 Task: Set up recording preview preferences.
Action: Mouse moved to (12, 18)
Screenshot: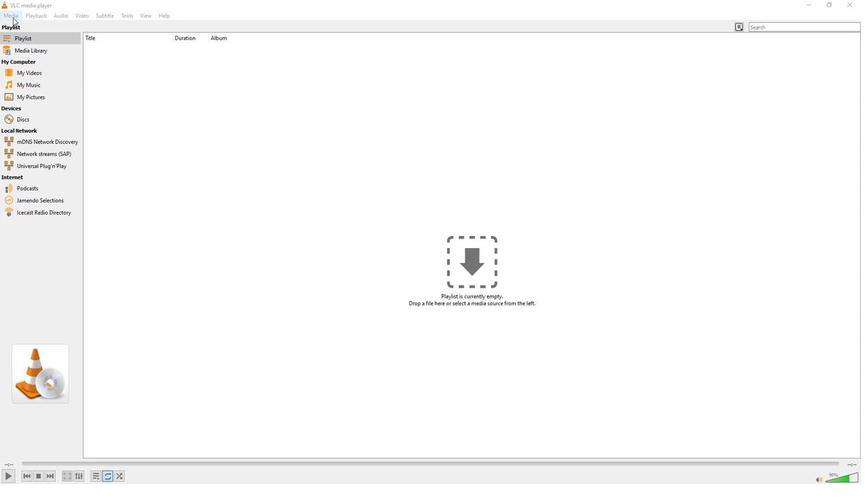 
Action: Mouse pressed left at (12, 18)
Screenshot: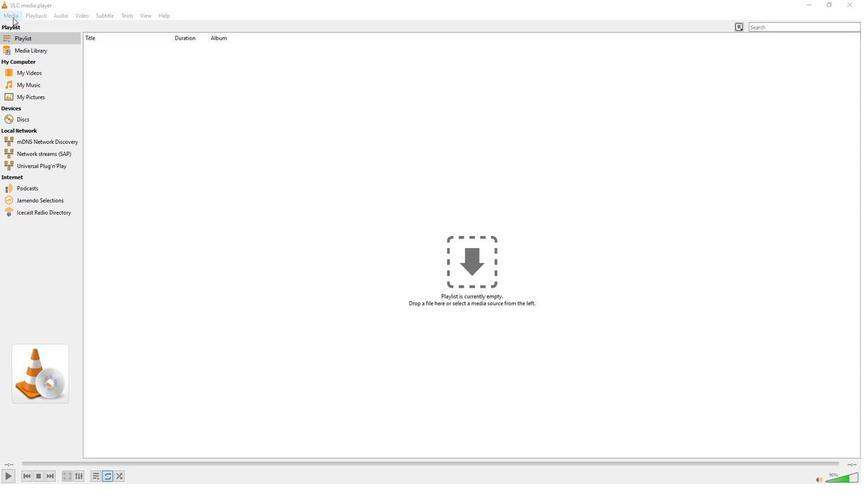 
Action: Mouse moved to (26, 27)
Screenshot: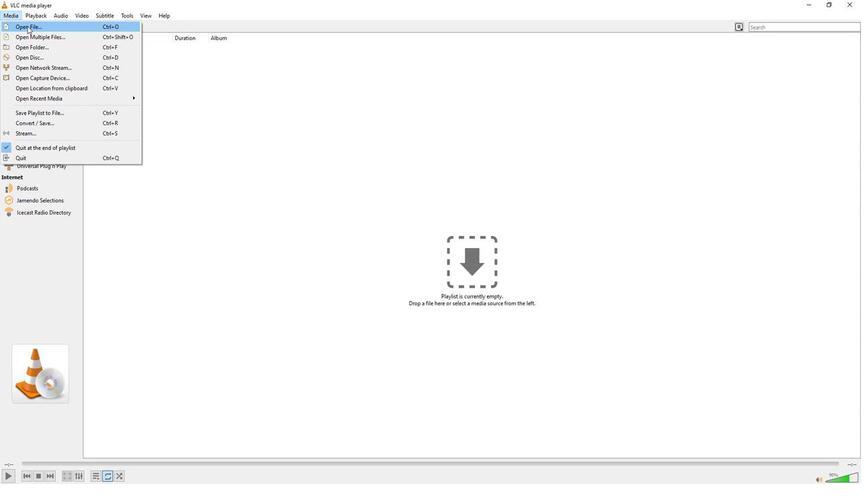 
Action: Mouse pressed left at (26, 27)
Screenshot: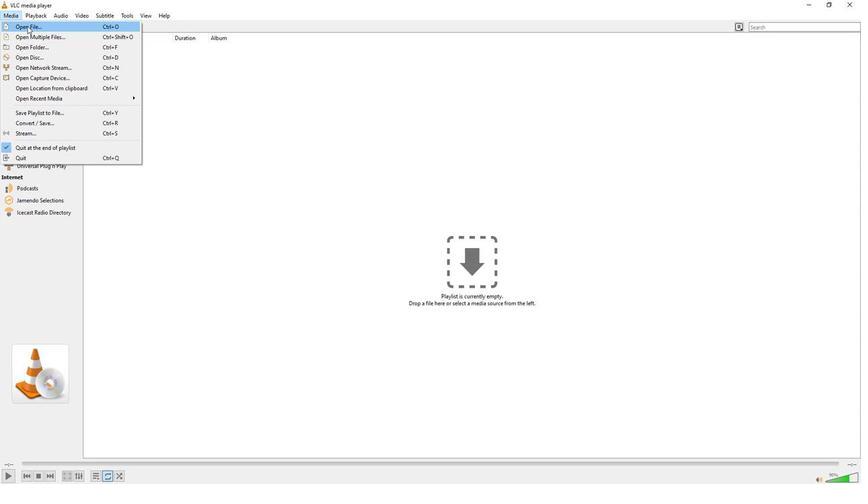 
Action: Mouse moved to (123, 131)
Screenshot: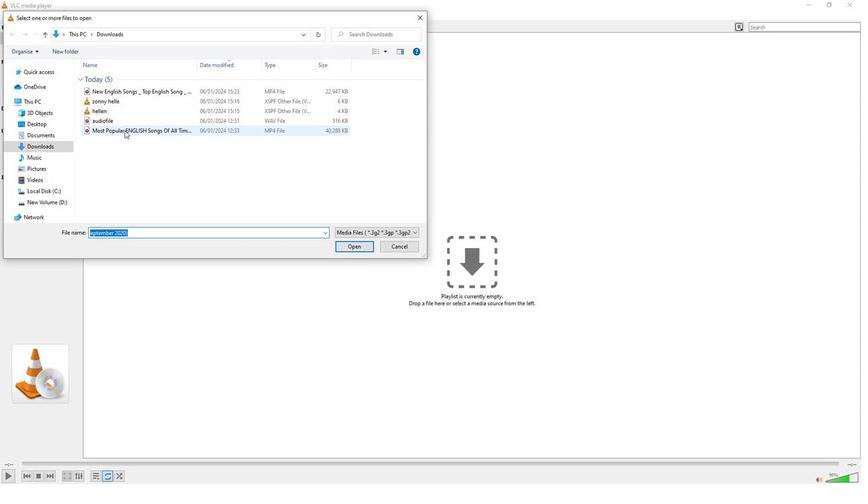 
Action: Mouse pressed left at (123, 131)
Screenshot: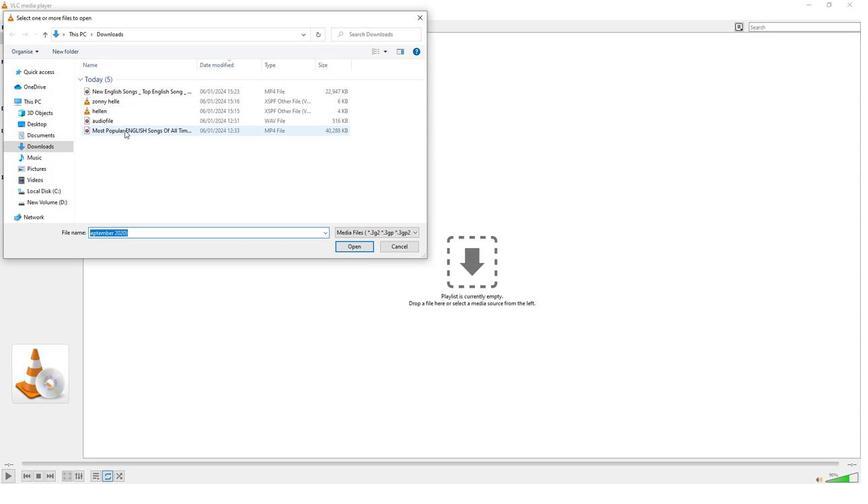 
Action: Mouse moved to (348, 248)
Screenshot: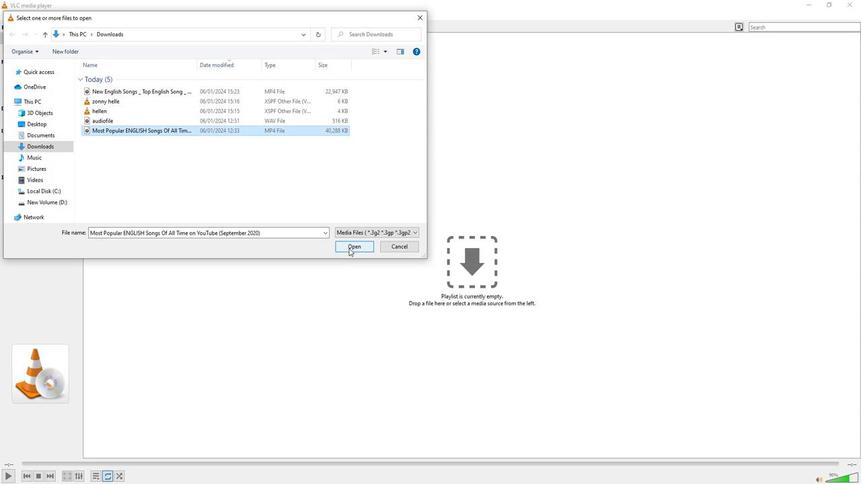 
Action: Mouse pressed left at (348, 248)
Screenshot: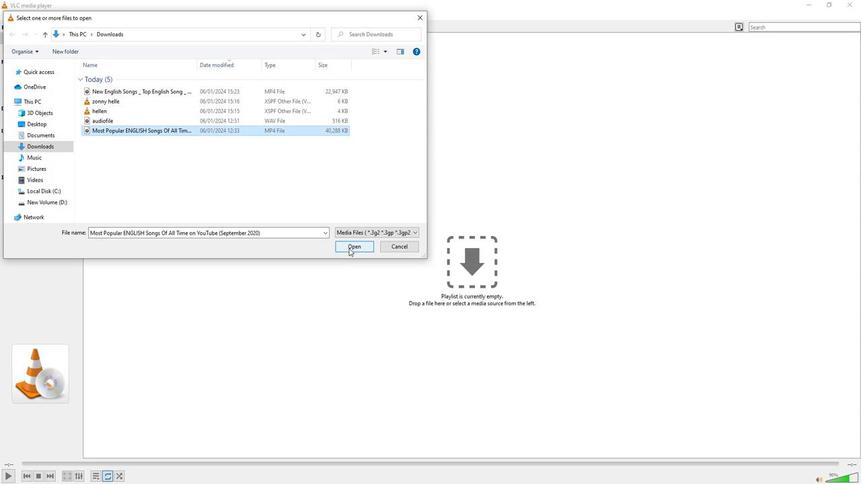 
Action: Mouse moved to (7, 19)
Screenshot: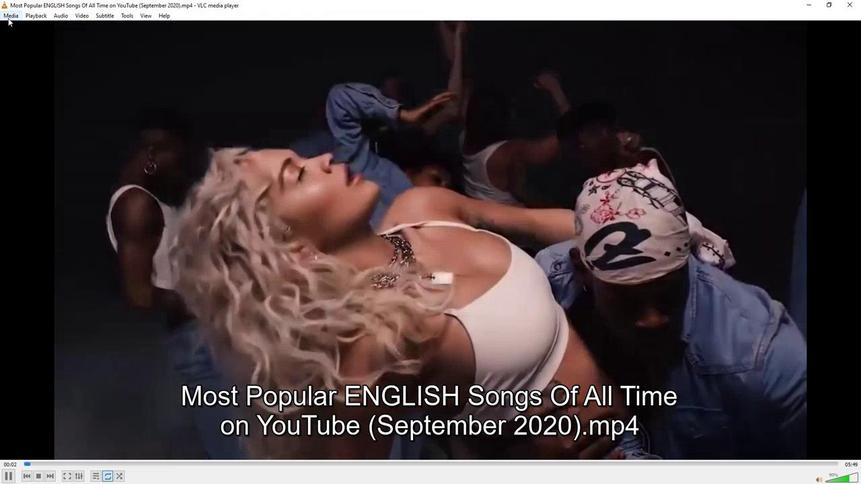 
Action: Mouse pressed left at (7, 19)
Screenshot: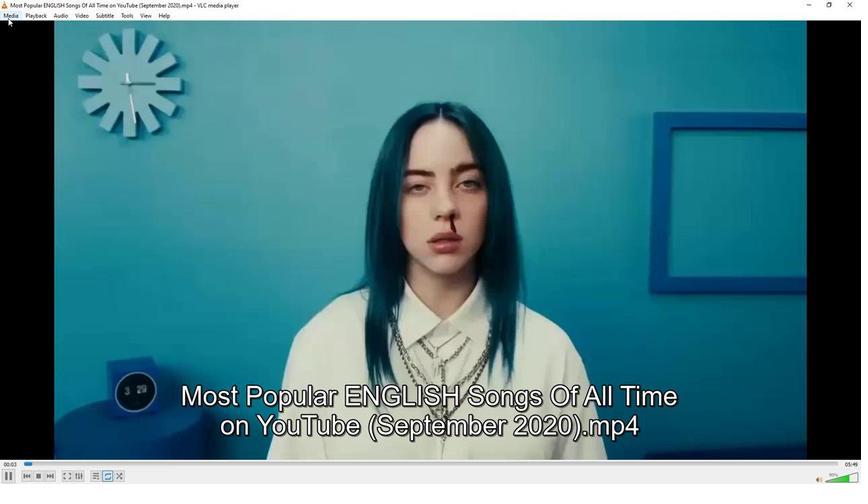 
Action: Mouse moved to (38, 30)
Screenshot: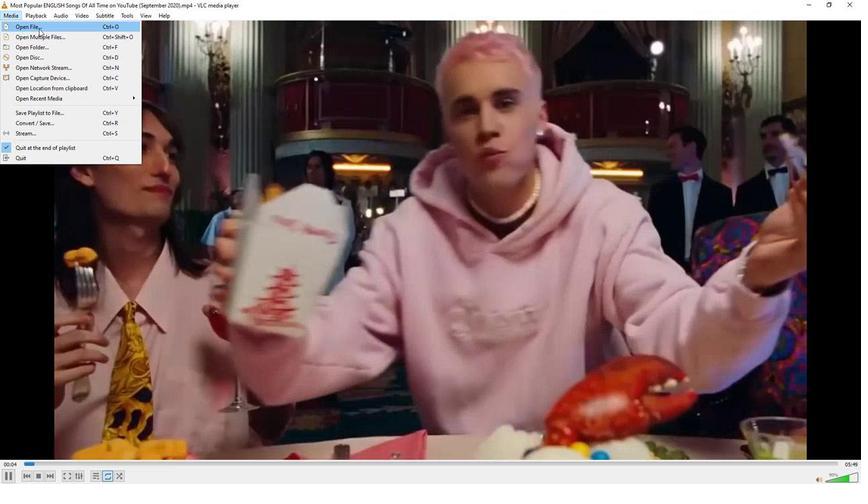 
Action: Mouse pressed left at (38, 30)
Screenshot: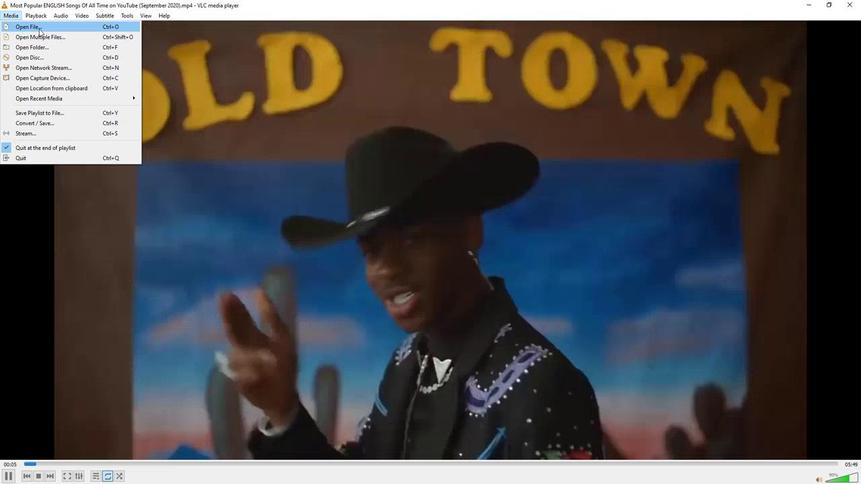 
Action: Mouse moved to (99, 94)
Screenshot: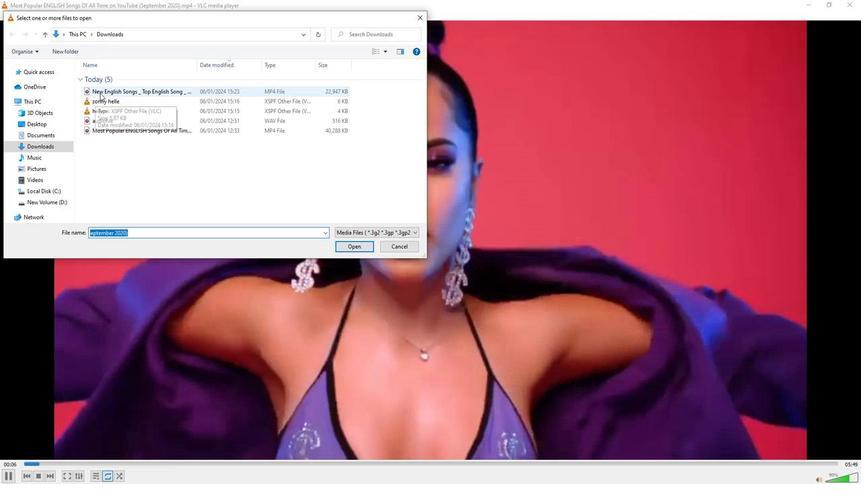 
Action: Mouse pressed left at (99, 94)
Screenshot: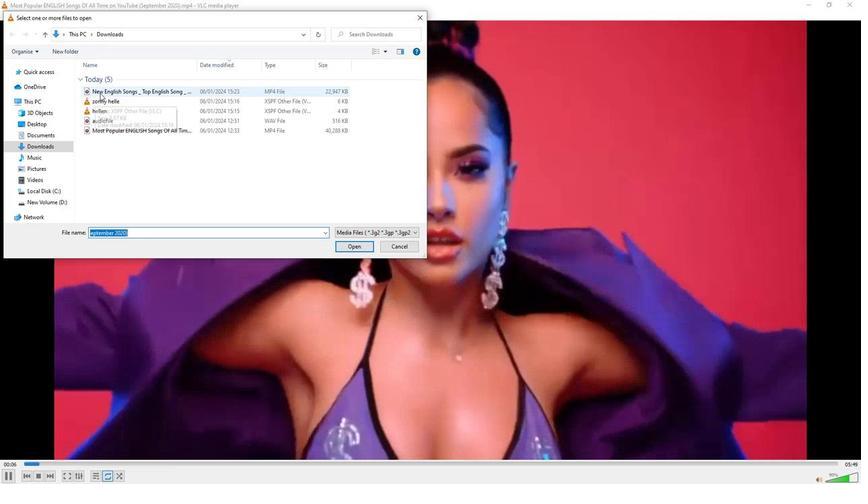 
Action: Mouse moved to (341, 245)
Screenshot: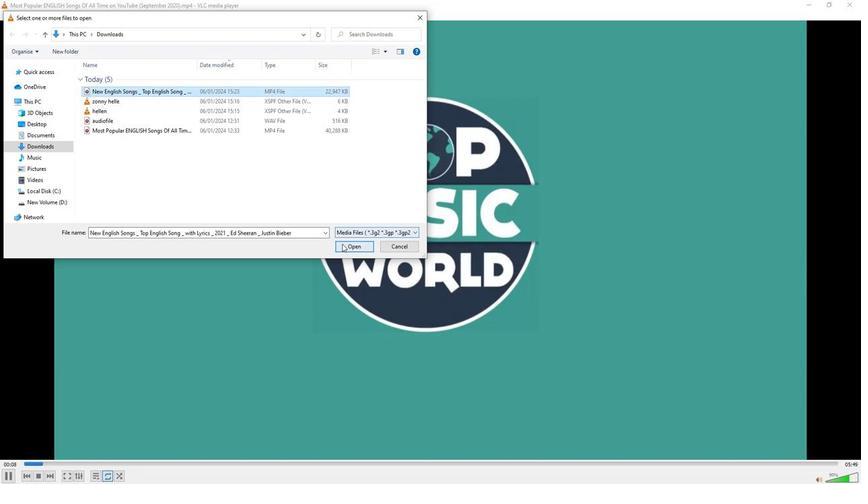 
Action: Mouse pressed left at (341, 245)
Screenshot: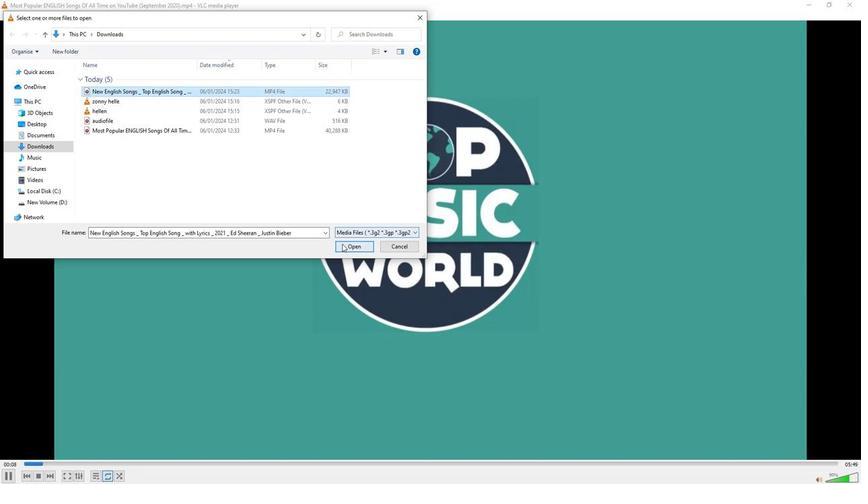 
Action: Mouse moved to (39, 19)
Screenshot: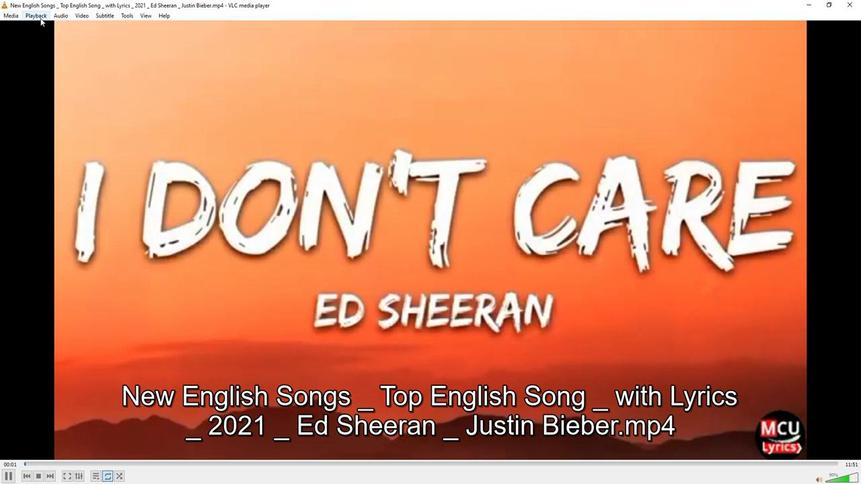 
Action: Mouse pressed left at (39, 19)
Screenshot: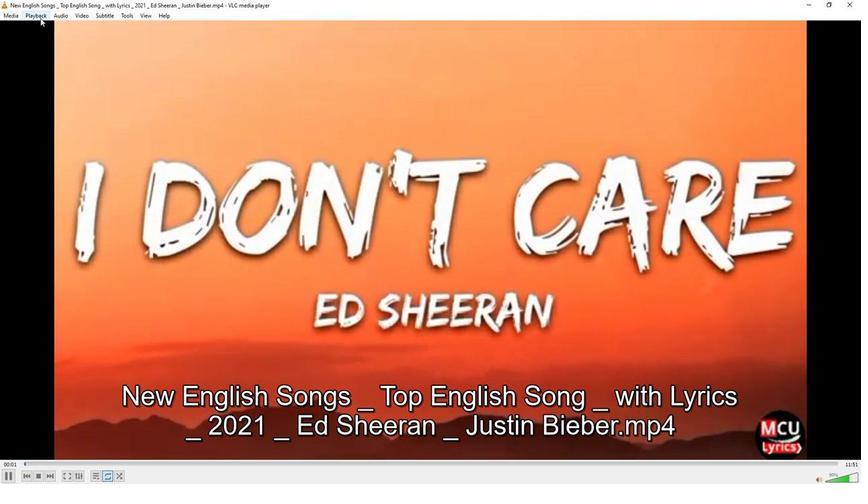 
Action: Mouse moved to (117, 58)
Screenshot: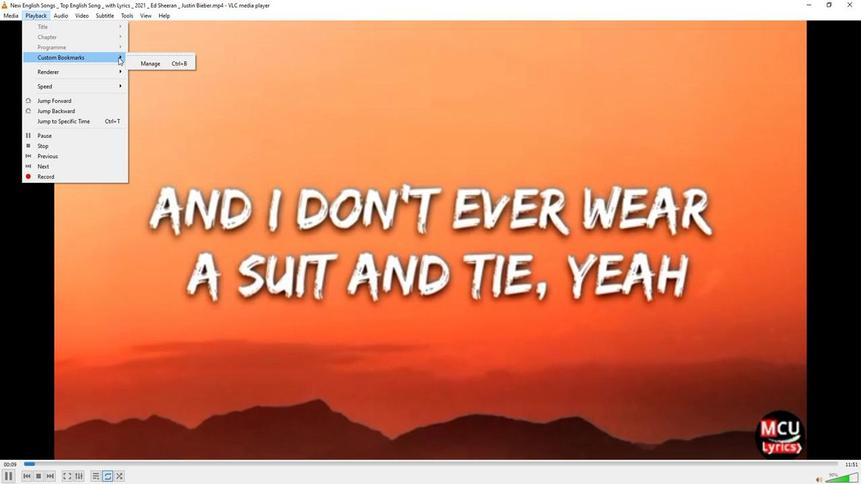 
Action: Mouse pressed left at (117, 58)
Screenshot: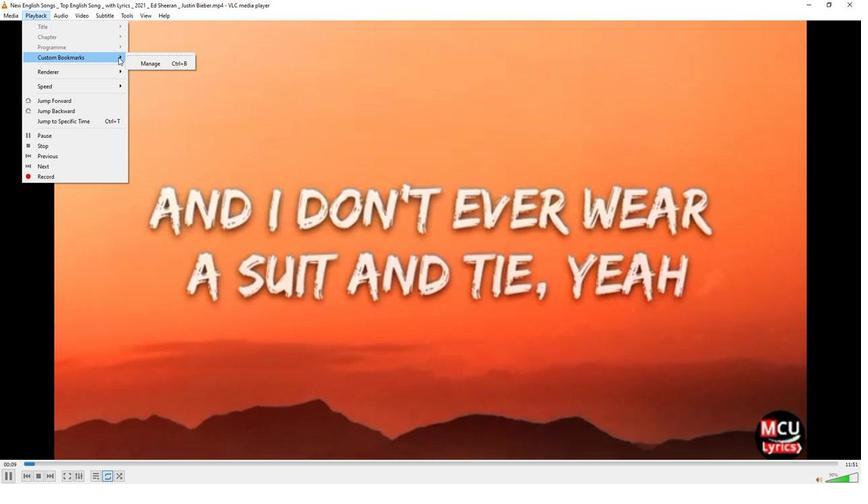
Action: Mouse moved to (145, 94)
Screenshot: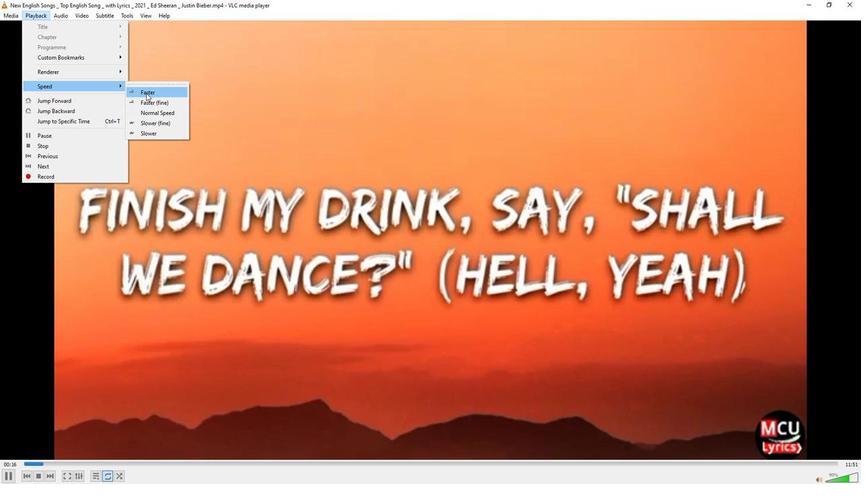 
Action: Mouse pressed left at (145, 94)
Screenshot: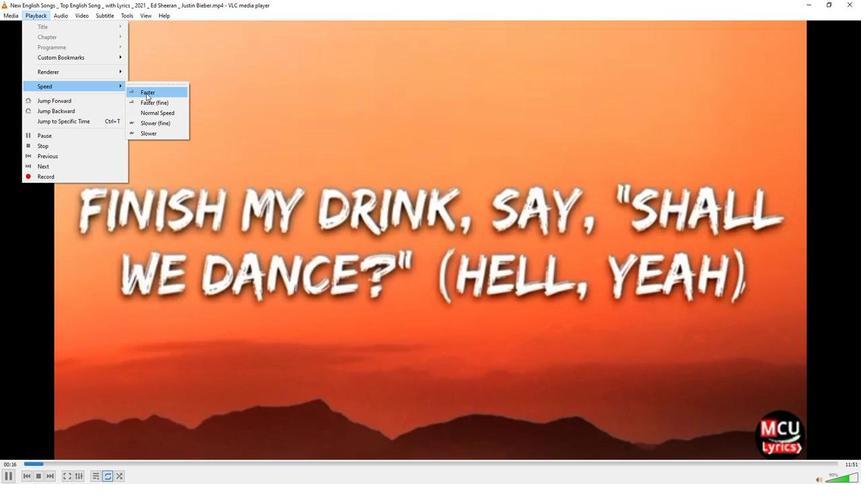 
Action: Mouse moved to (39, 20)
Screenshot: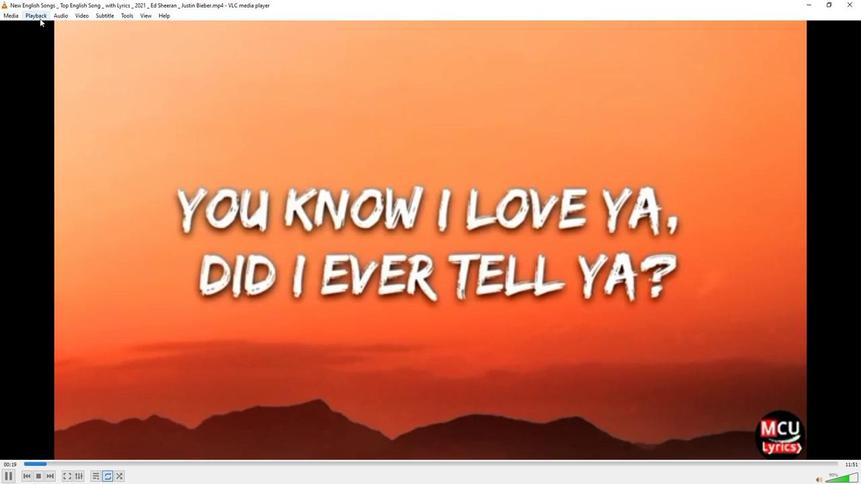 
Action: Mouse pressed left at (39, 20)
Screenshot: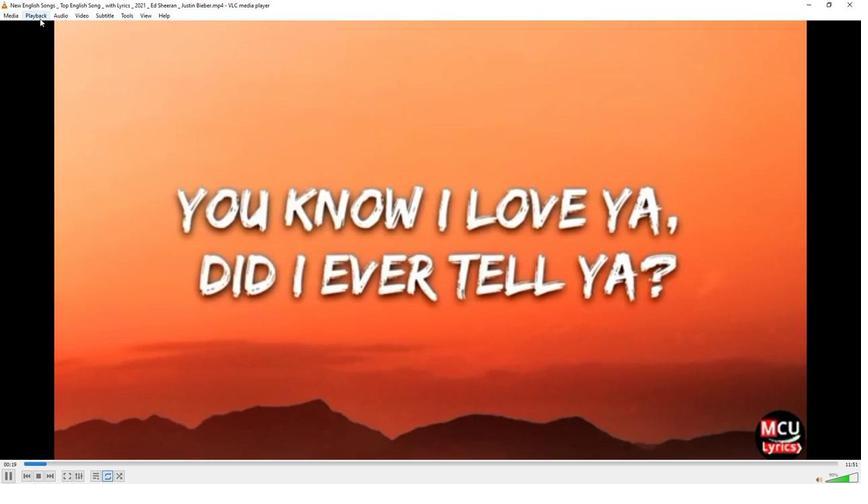 
Action: Mouse moved to (140, 101)
Screenshot: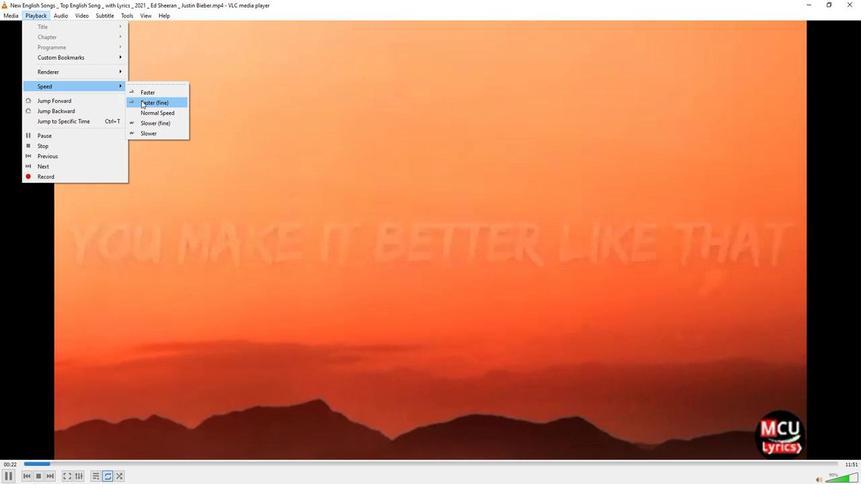 
Action: Mouse pressed left at (140, 101)
Screenshot: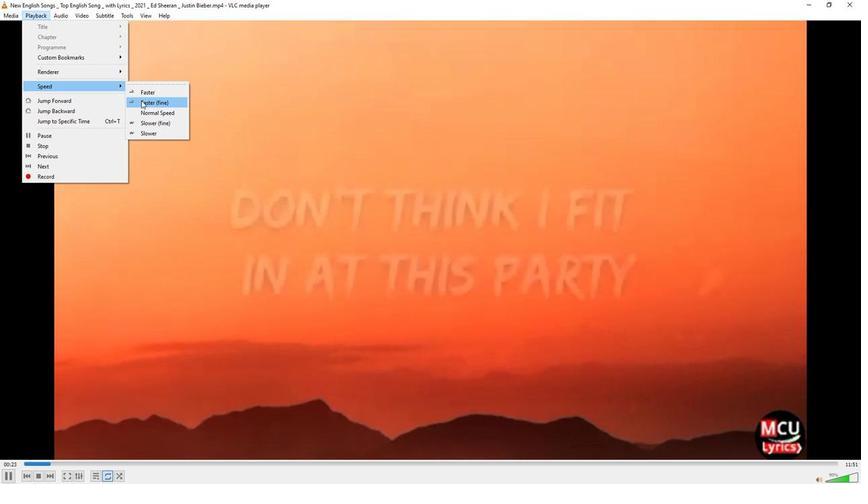 
Action: Mouse moved to (41, 18)
Screenshot: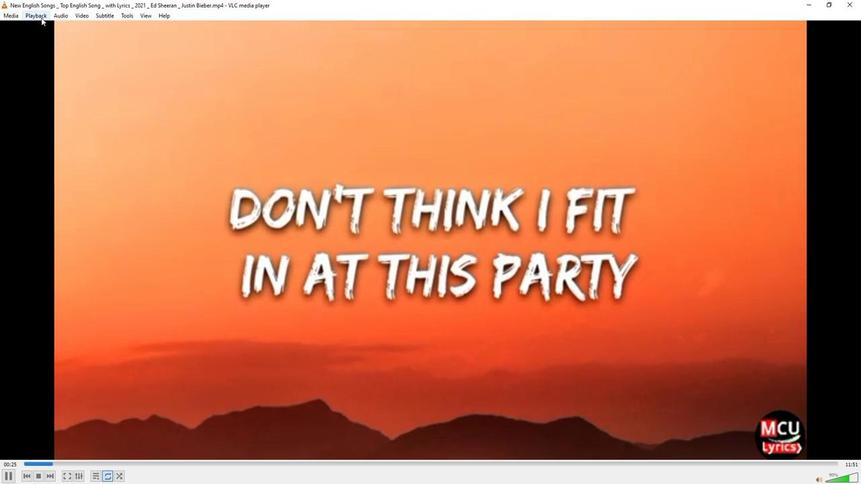 
Action: Mouse pressed left at (41, 18)
Screenshot: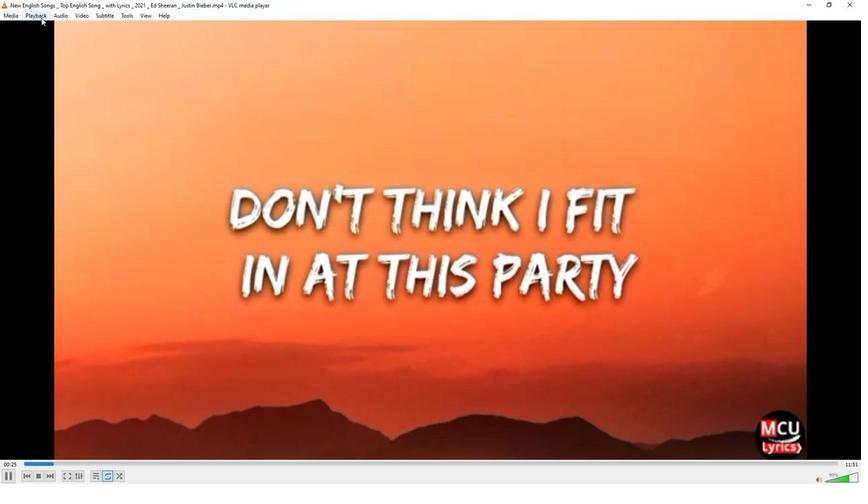 
Action: Mouse moved to (139, 113)
Screenshot: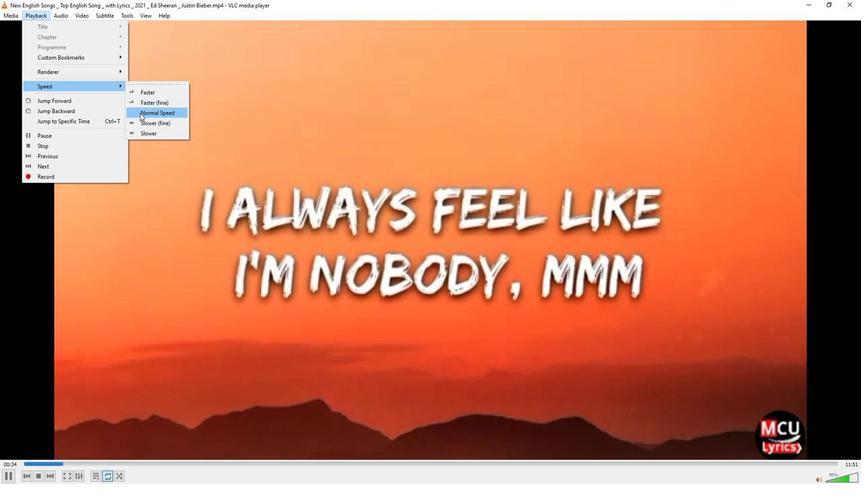 
Action: Mouse pressed left at (139, 113)
Screenshot: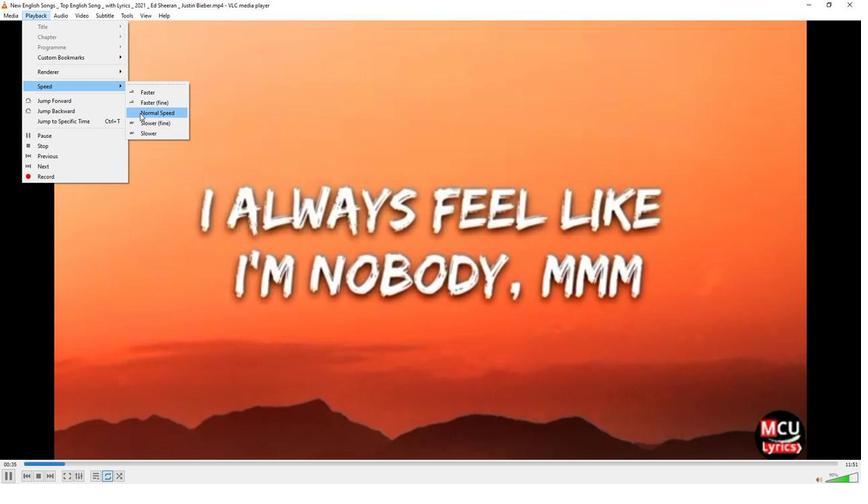 
Action: Mouse moved to (38, 17)
Screenshot: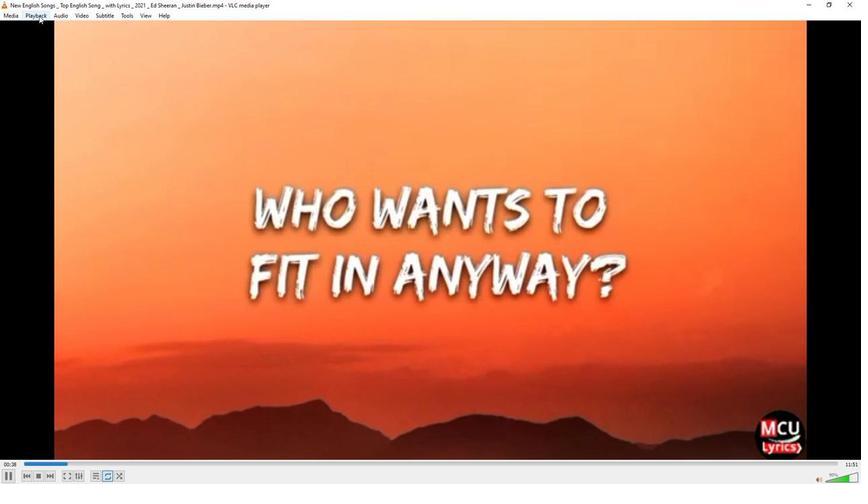 
Action: Mouse pressed left at (38, 17)
Screenshot: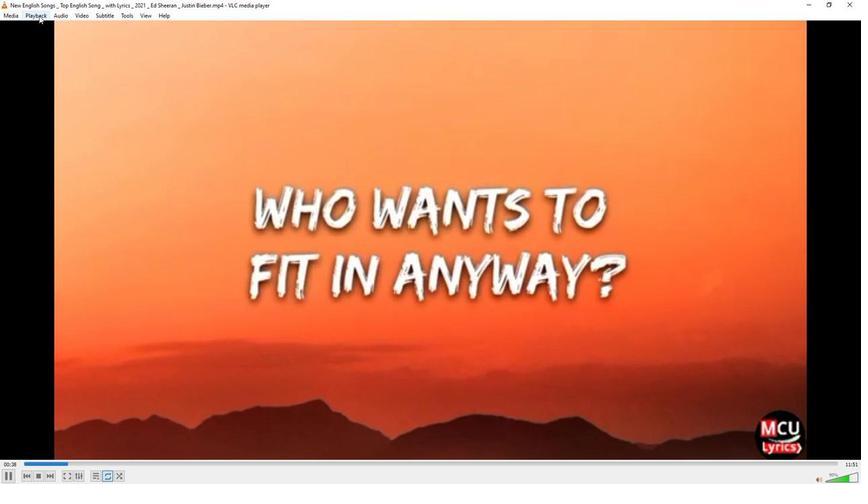 
Action: Mouse moved to (138, 124)
Screenshot: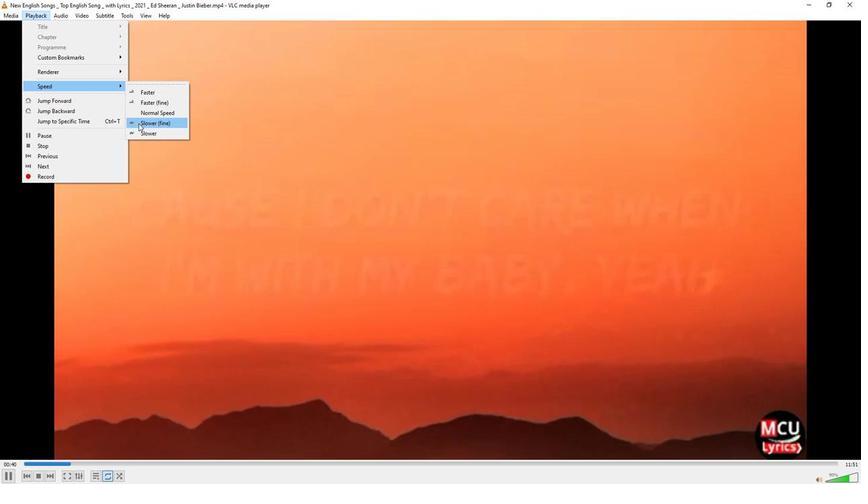 
Action: Mouse pressed left at (138, 124)
Screenshot: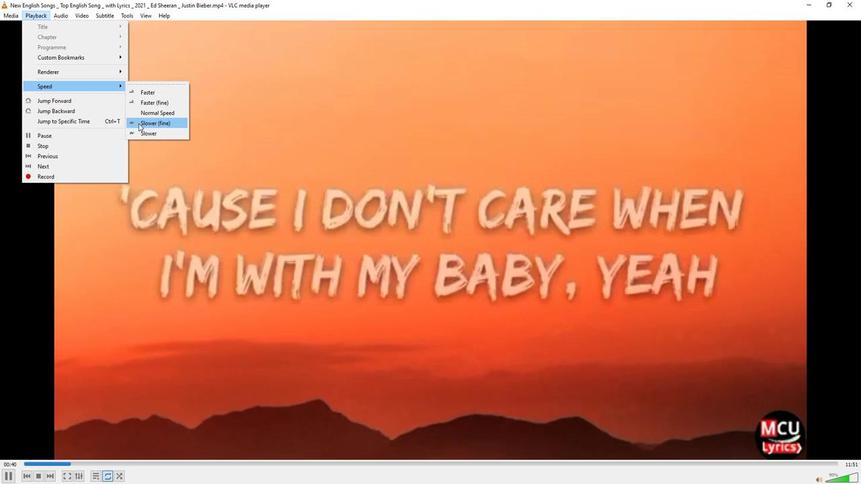 
Action: Mouse moved to (37, 18)
Screenshot: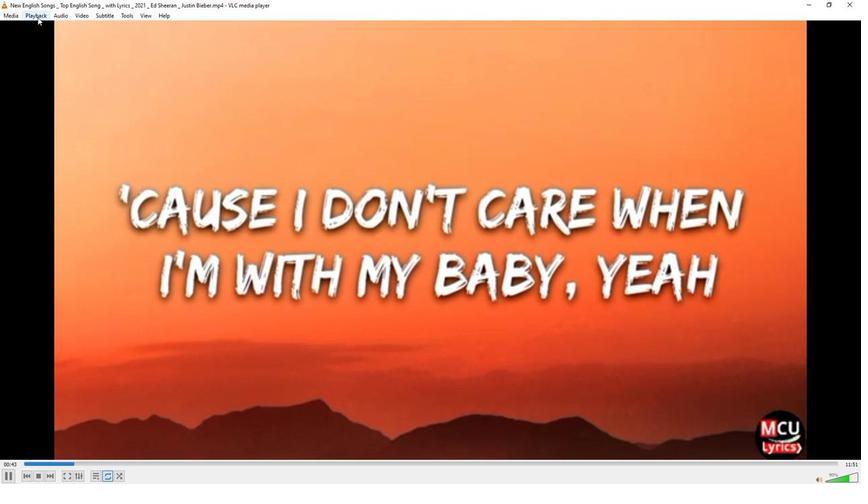 
Action: Mouse pressed left at (37, 18)
Screenshot: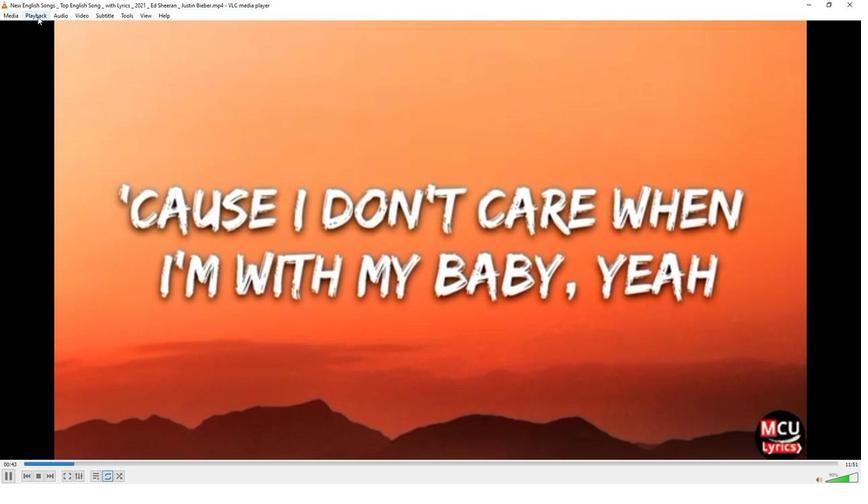 
Action: Mouse moved to (137, 132)
Screenshot: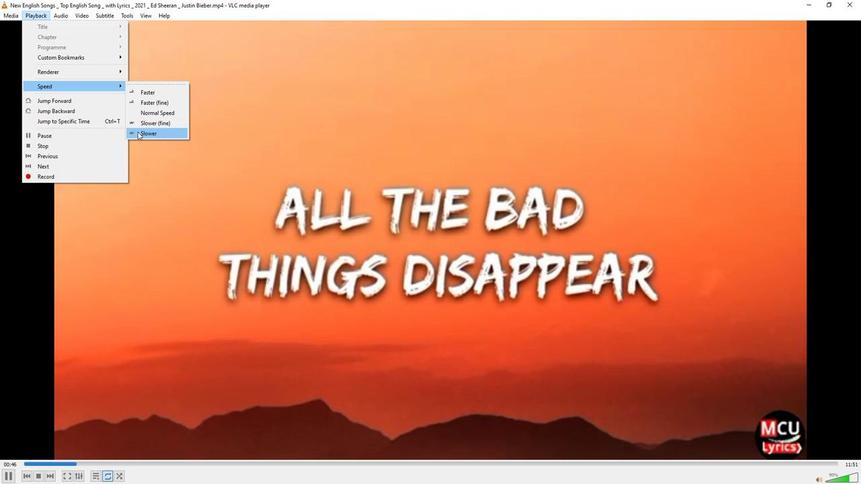 
Action: Mouse pressed left at (137, 132)
Screenshot: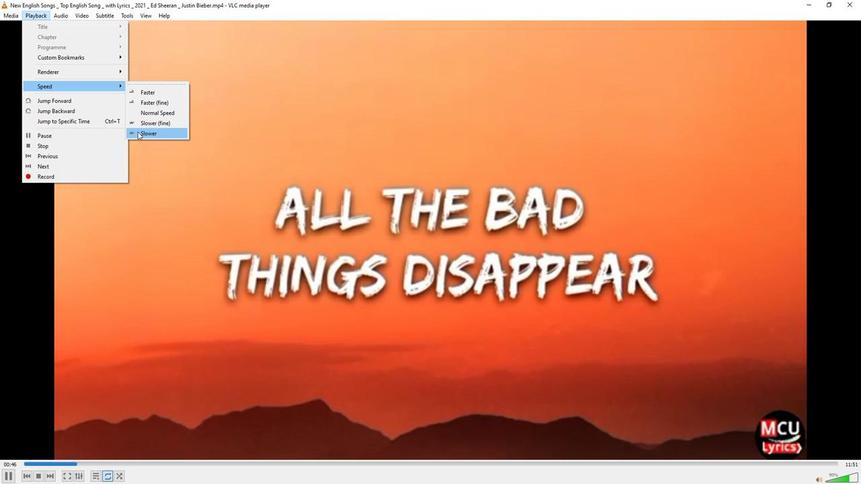 
Action: Mouse moved to (35, 20)
Screenshot: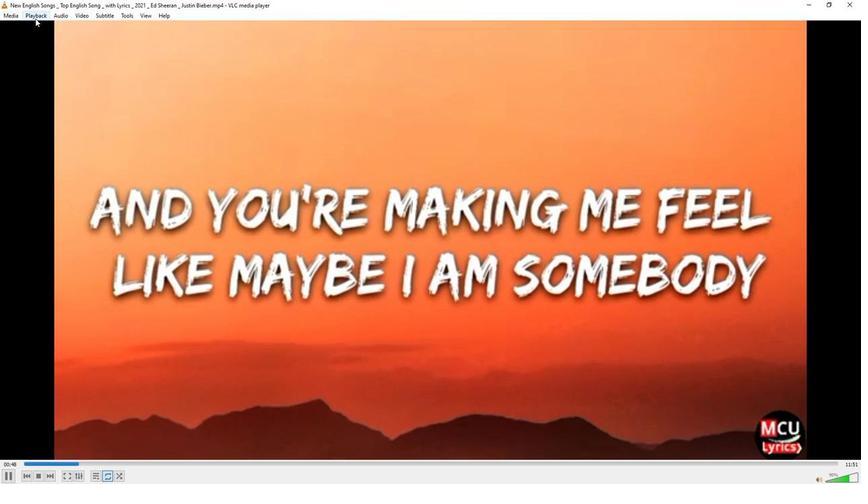 
Action: Mouse pressed left at (35, 20)
Screenshot: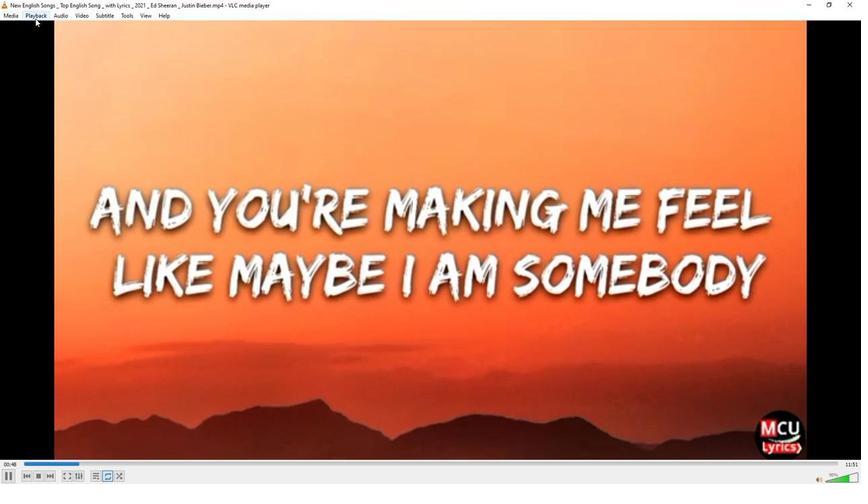 
Action: Mouse moved to (141, 114)
Screenshot: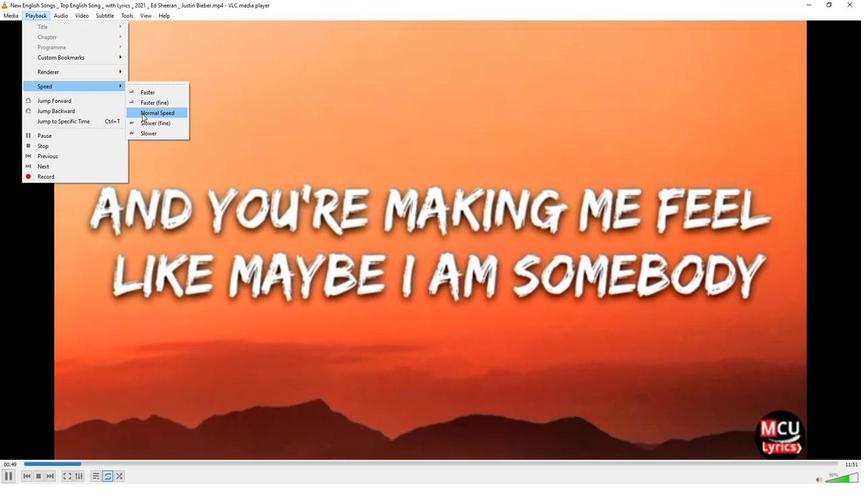 
Action: Mouse pressed left at (141, 114)
Screenshot: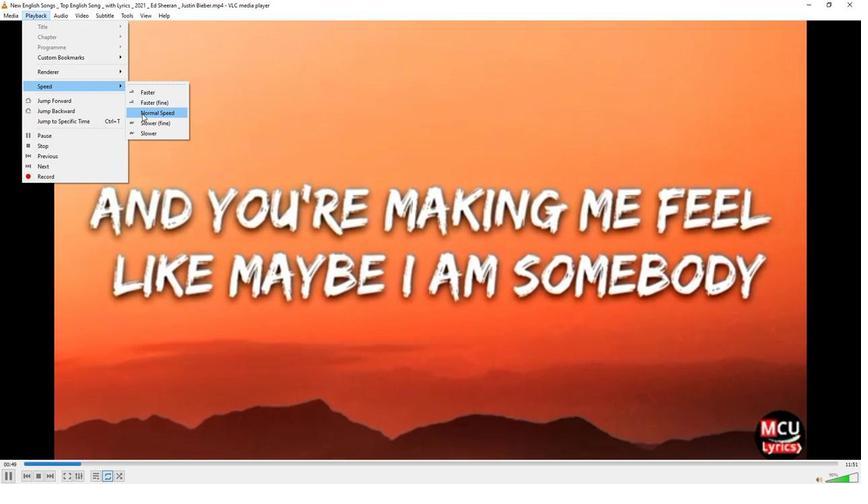 
Action: Mouse moved to (40, 18)
Screenshot: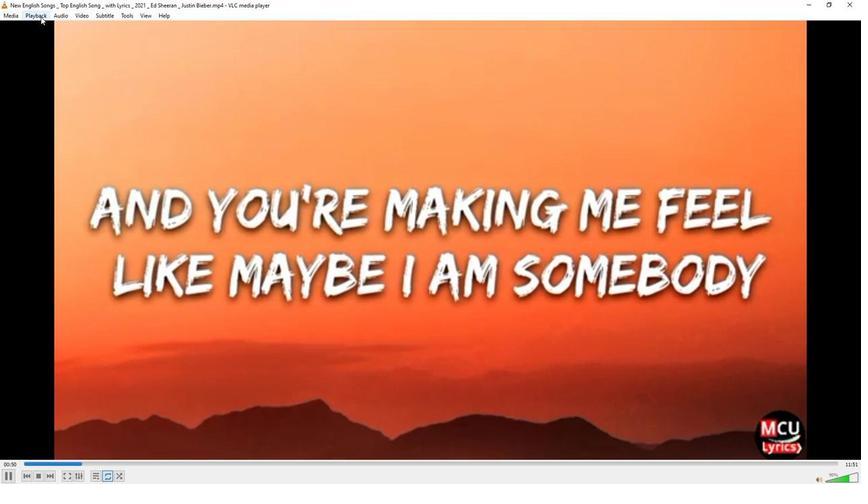 
Action: Mouse pressed left at (40, 18)
Screenshot: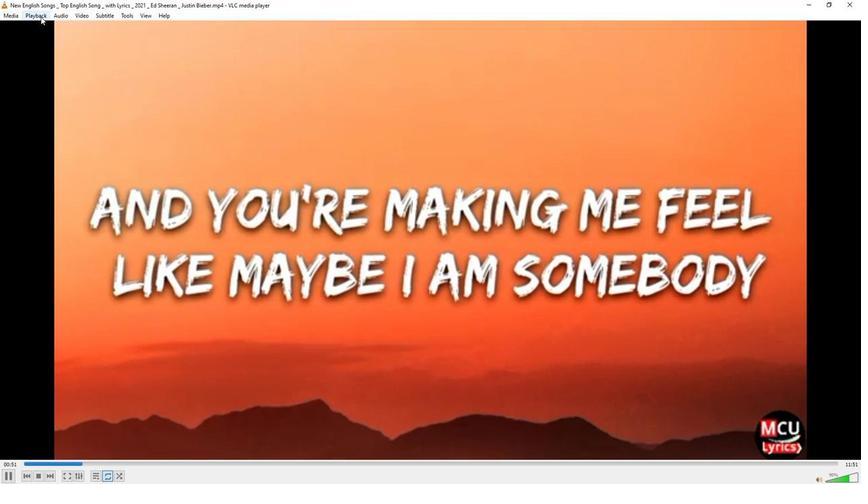 
Action: Mouse moved to (40, 135)
Screenshot: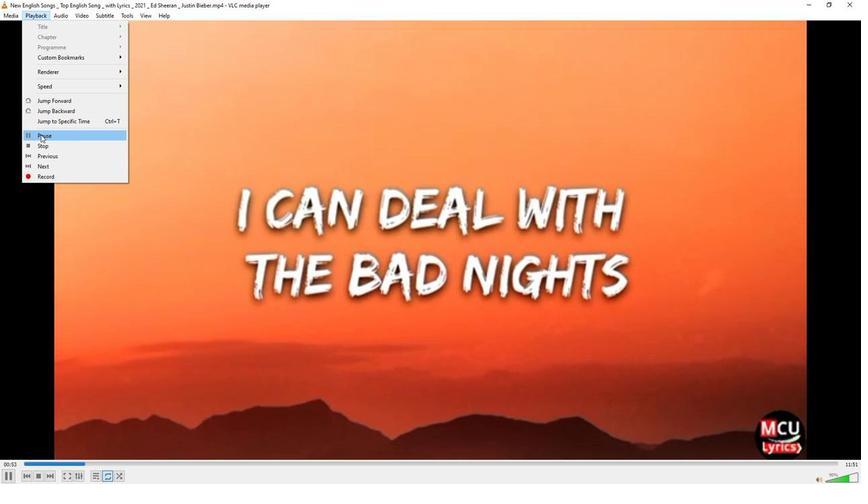 
Action: Mouse pressed left at (40, 135)
Screenshot: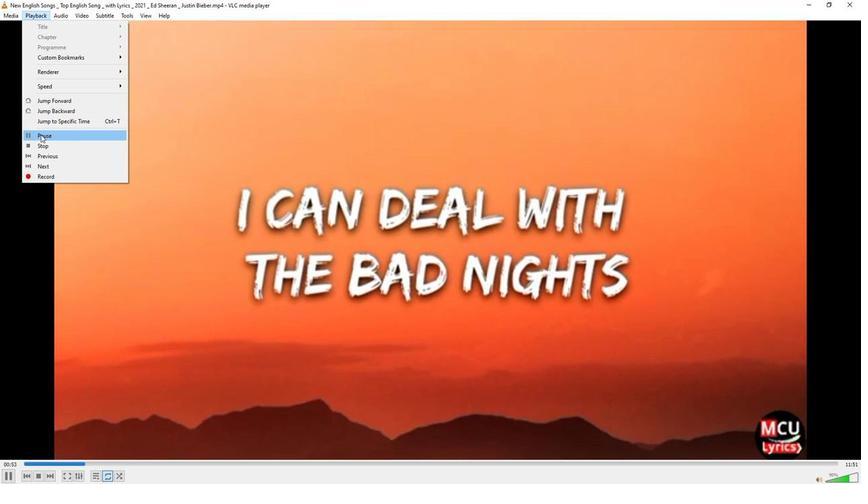 
Action: Mouse moved to (30, 19)
Screenshot: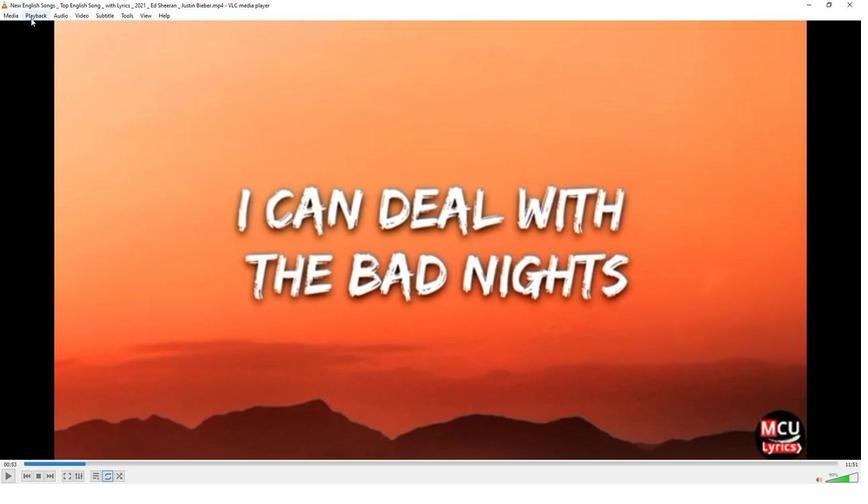 
Action: Mouse pressed left at (30, 19)
Screenshot: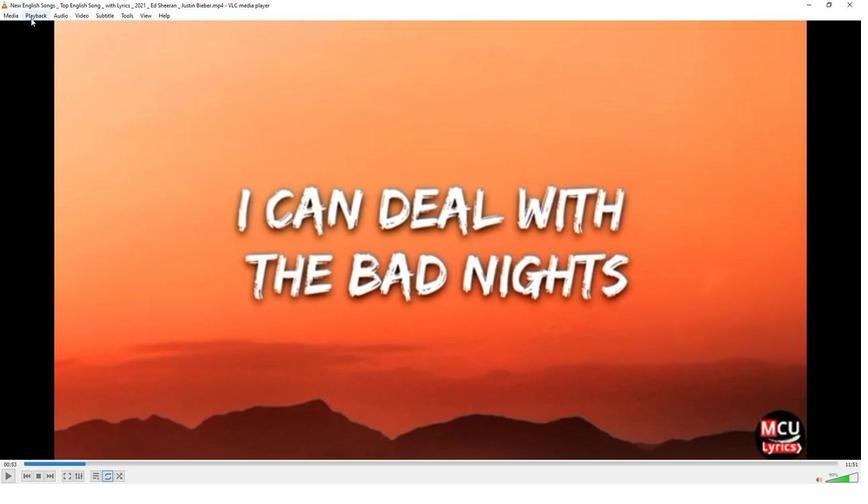 
Action: Mouse moved to (37, 135)
Screenshot: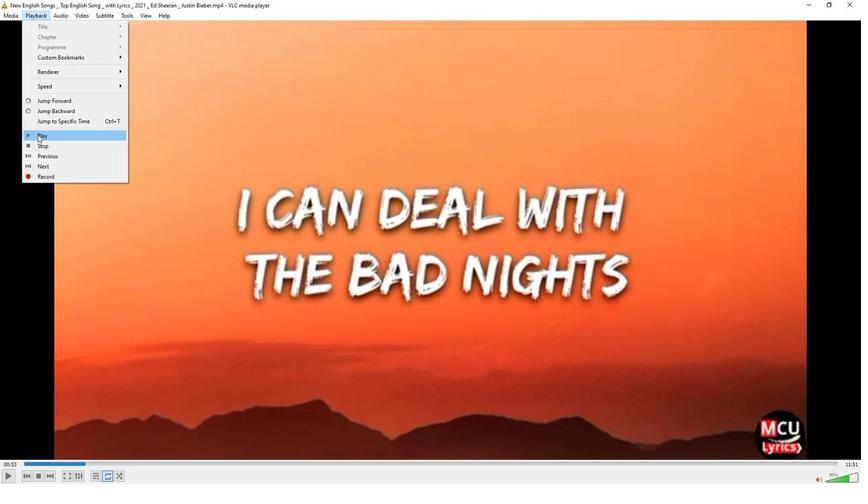
Action: Mouse pressed left at (37, 135)
Screenshot: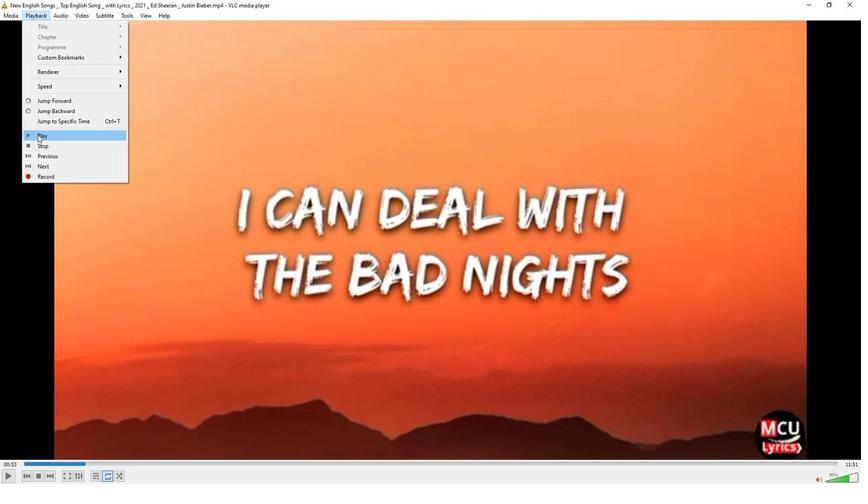 
Action: Mouse moved to (34, 19)
Screenshot: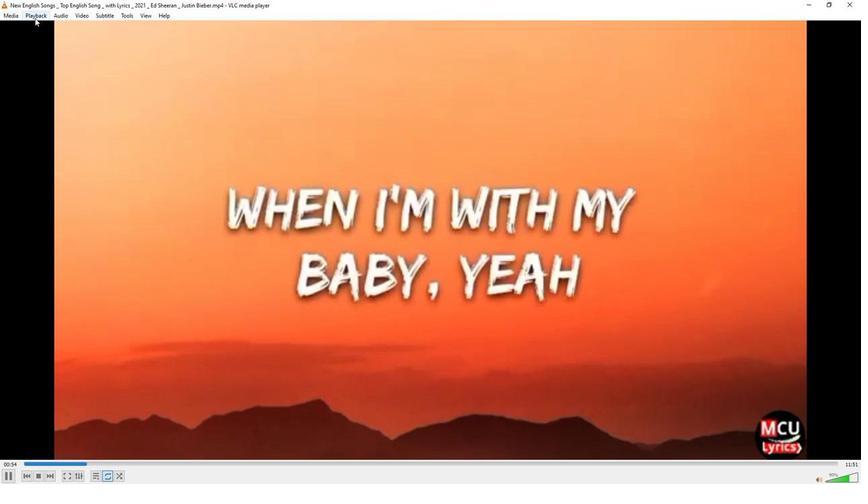 
Action: Mouse pressed left at (34, 19)
Screenshot: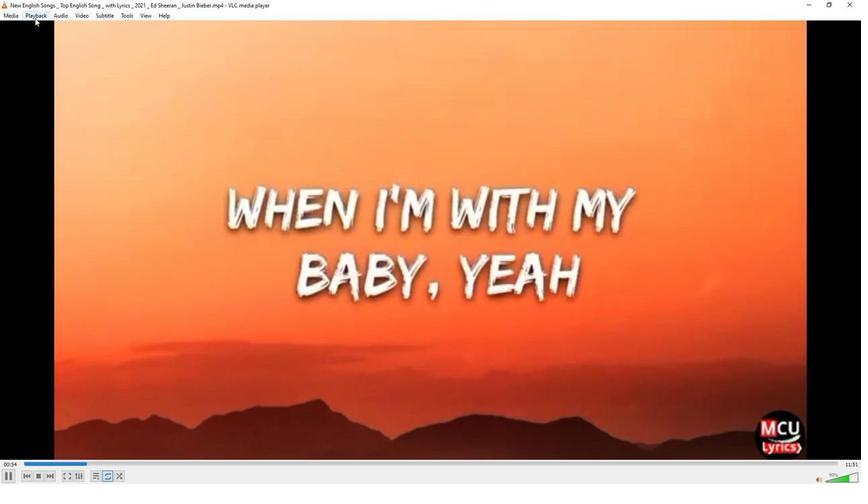 
Action: Mouse moved to (53, 158)
Screenshot: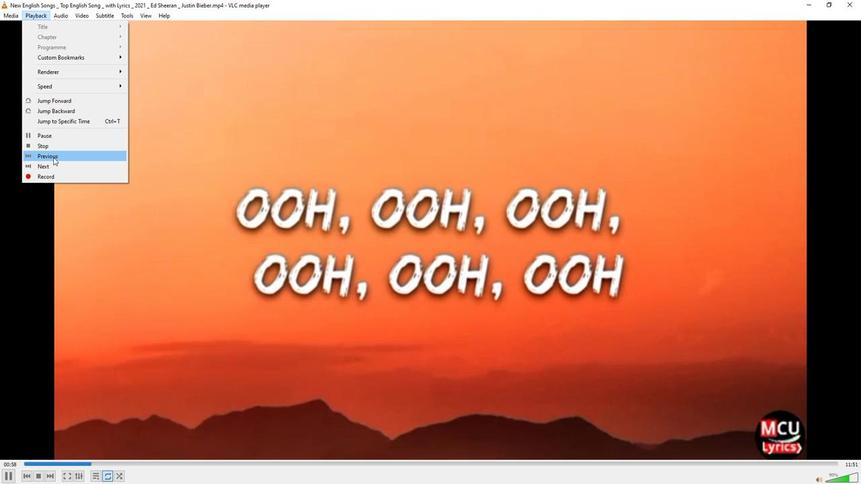 
Action: Mouse pressed left at (53, 158)
Screenshot: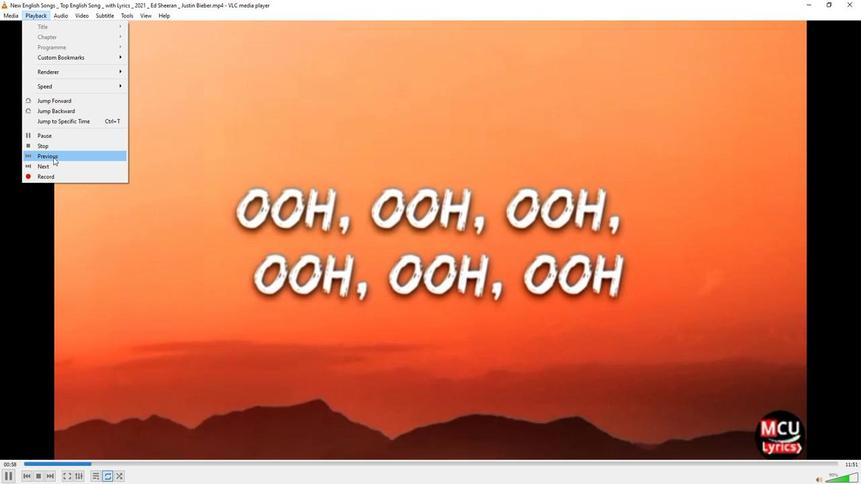 
Action: Mouse moved to (35, 17)
Screenshot: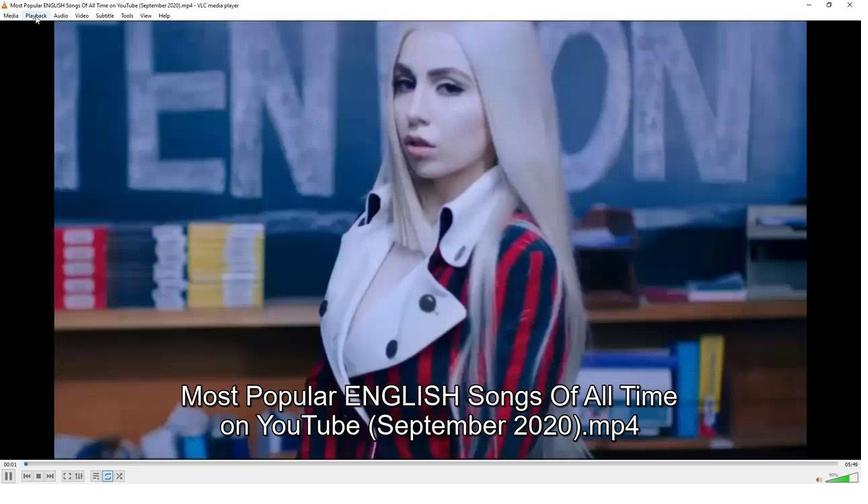 
Action: Mouse pressed left at (35, 17)
Screenshot: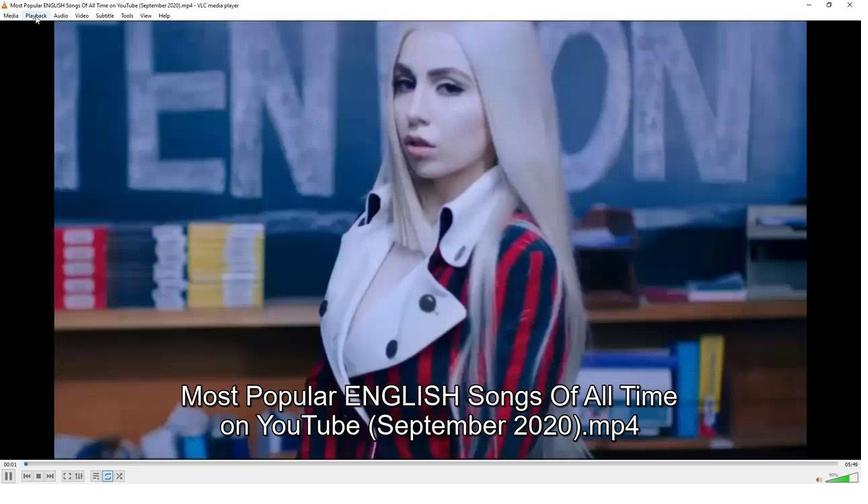 
Action: Mouse moved to (43, 165)
Screenshot: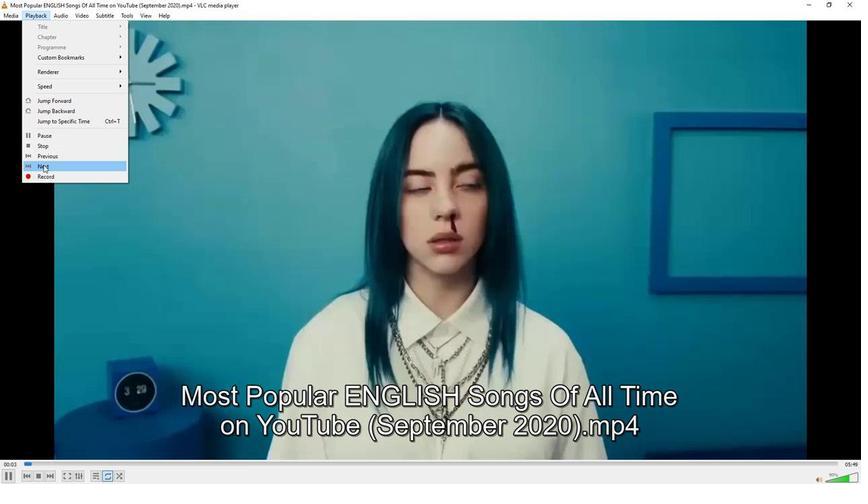 
Action: Mouse pressed left at (43, 165)
Screenshot: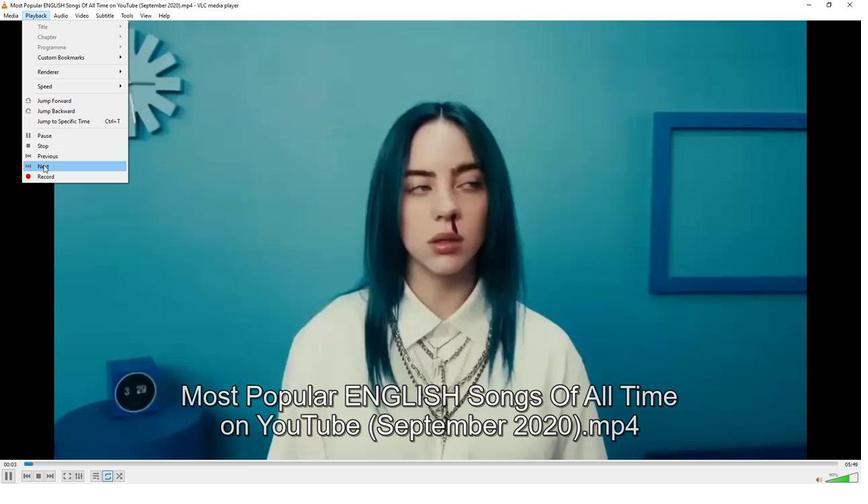 
Action: Mouse moved to (36, 20)
Screenshot: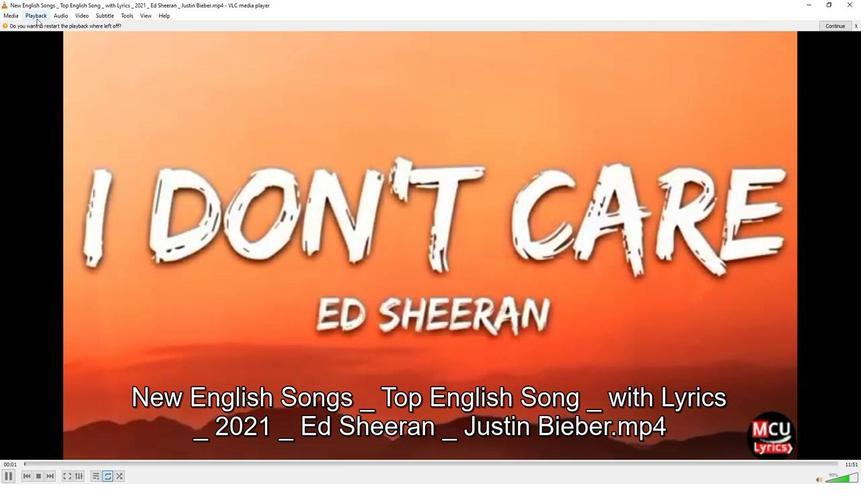 
Action: Mouse pressed left at (36, 20)
Screenshot: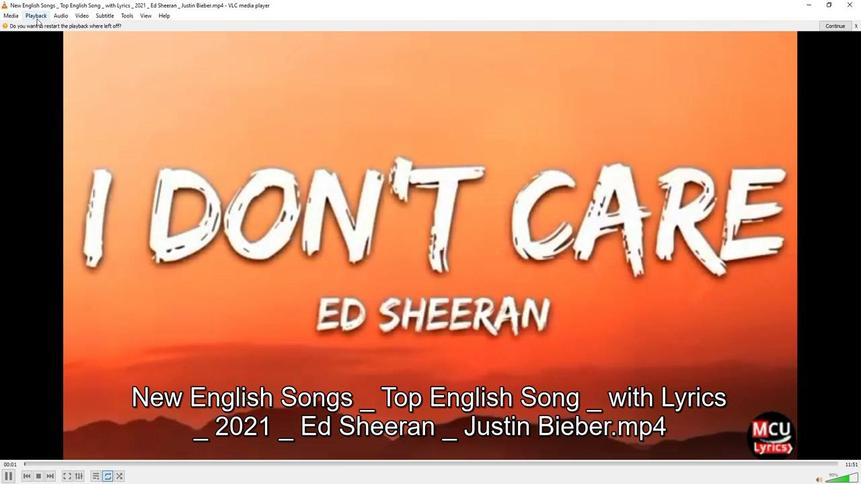 
Action: Mouse moved to (50, 180)
Screenshot: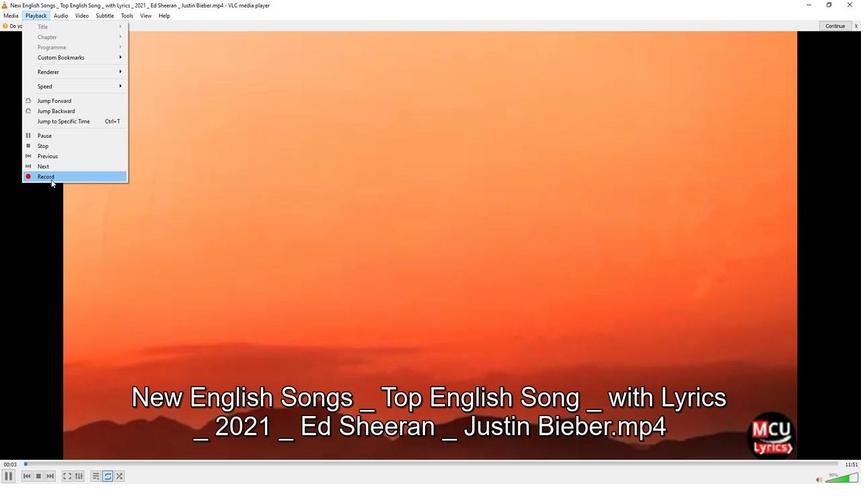 
Action: Mouse pressed left at (50, 180)
Screenshot: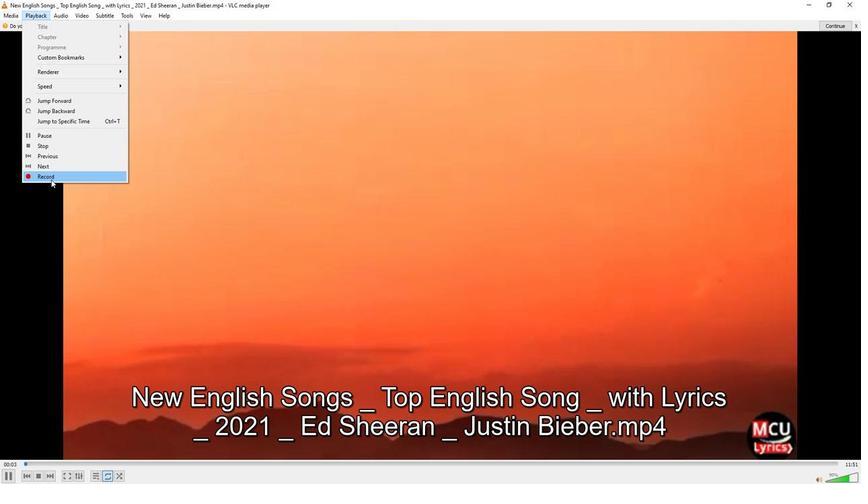 
Action: Mouse moved to (12, 20)
Screenshot: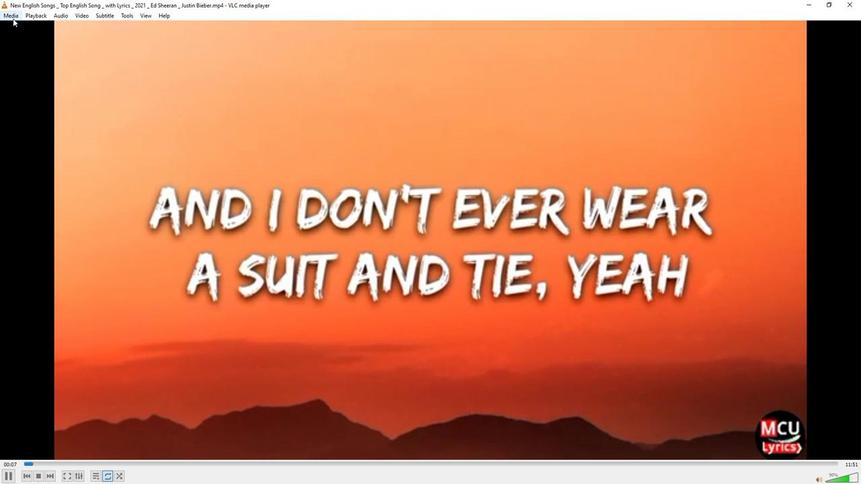 
Action: Mouse pressed left at (12, 20)
Screenshot: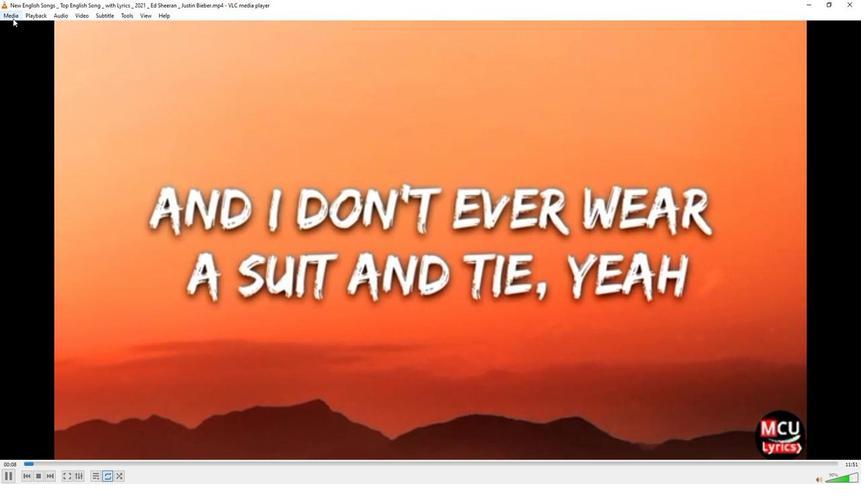 
Action: Mouse moved to (47, 177)
Screenshot: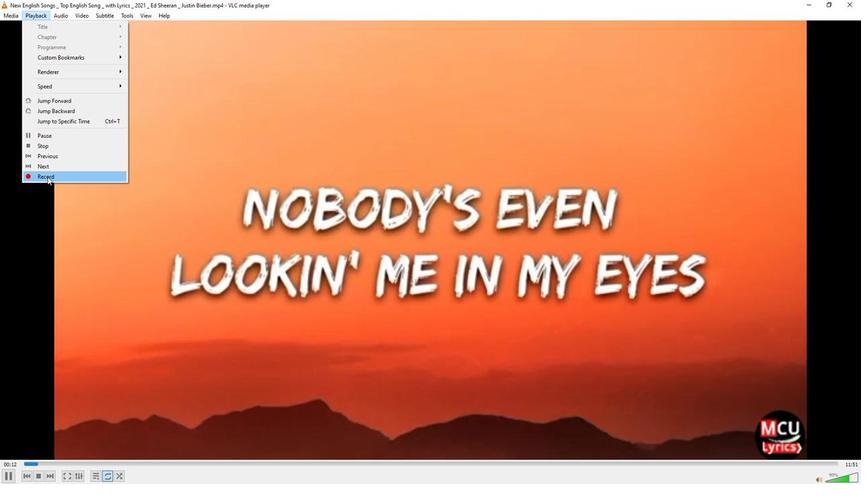 
Action: Mouse pressed left at (47, 177)
Screenshot: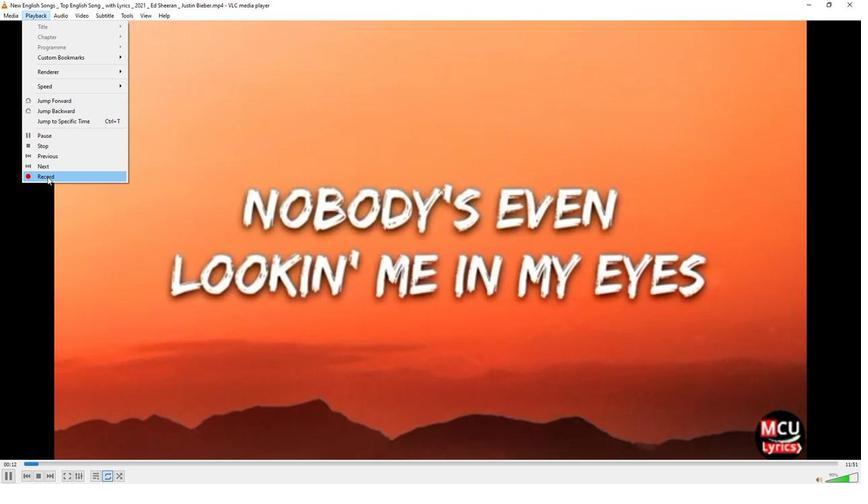 
Action: Mouse moved to (144, 19)
Screenshot: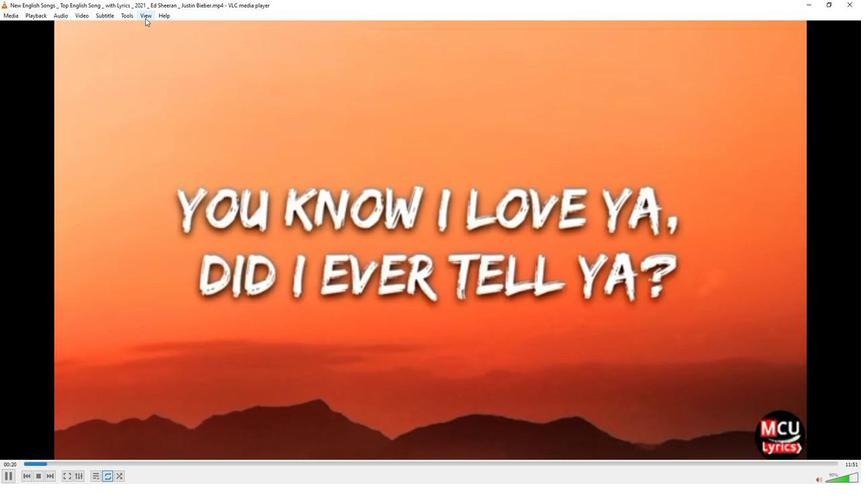 
Action: Mouse pressed left at (144, 19)
Screenshot: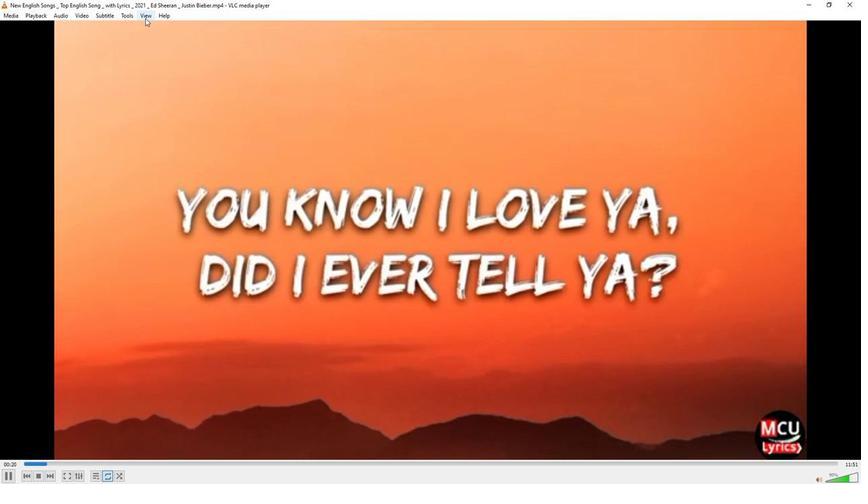 
Action: Mouse moved to (184, 96)
Screenshot: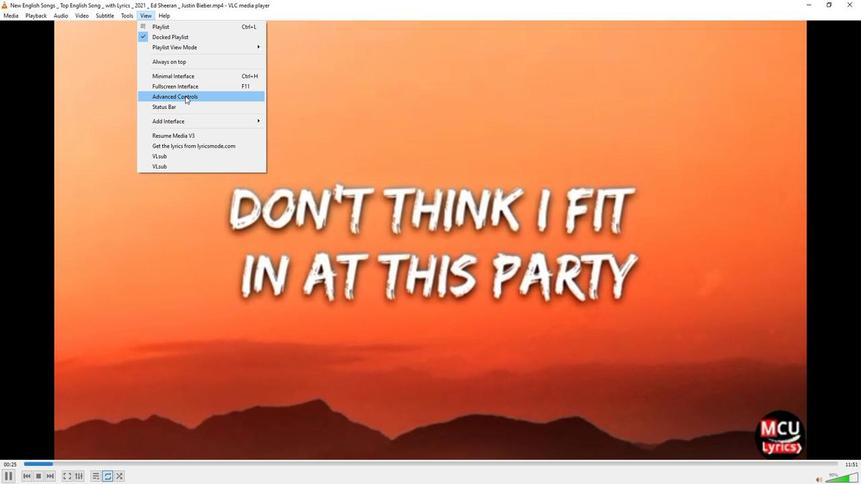 
Action: Mouse pressed left at (184, 96)
Screenshot: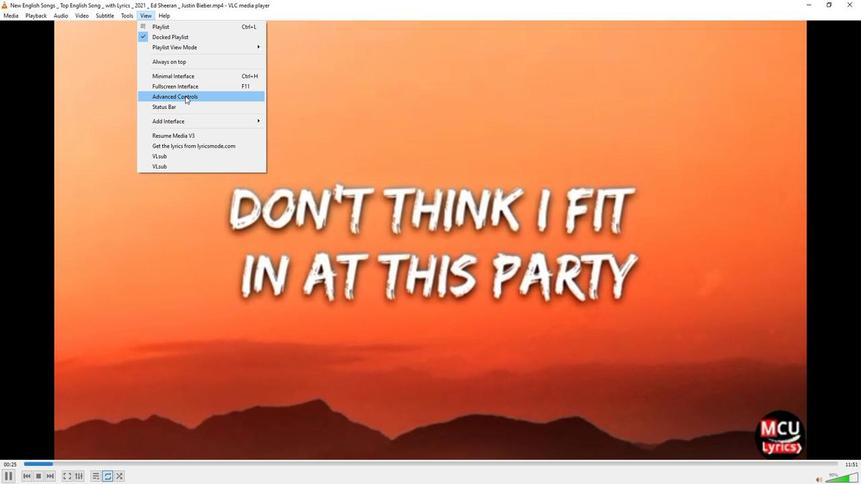 
Action: Mouse moved to (11, 460)
Screenshot: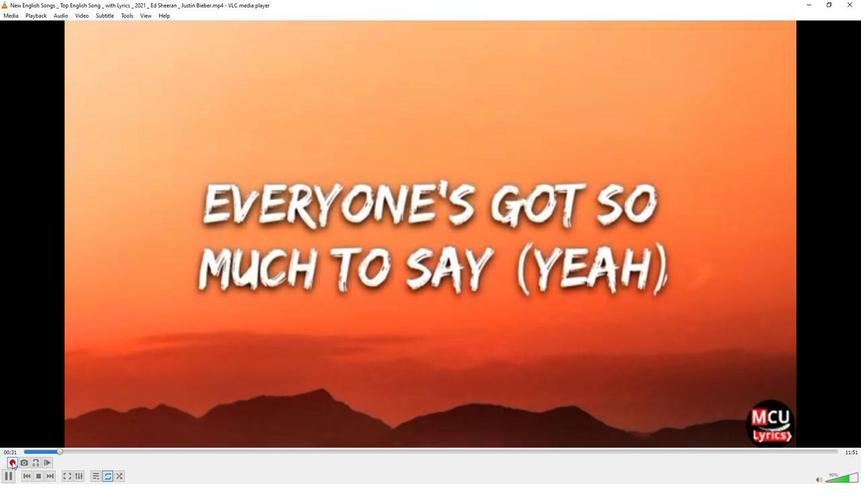 
Action: Mouse pressed left at (11, 460)
Screenshot: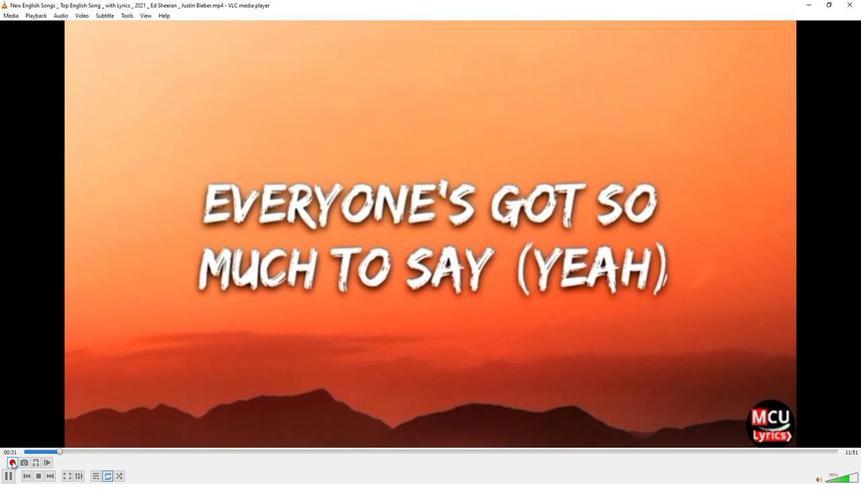 
Action: Mouse moved to (148, 16)
Screenshot: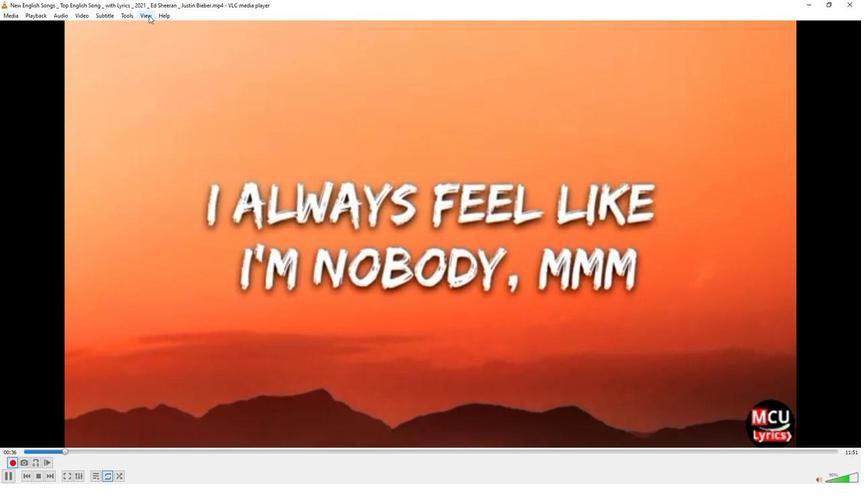 
Action: Mouse pressed left at (148, 16)
Screenshot: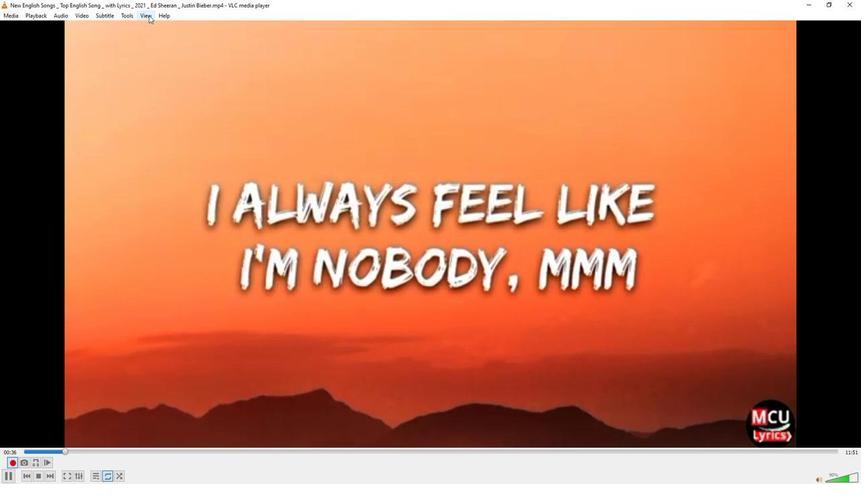 
Action: Mouse moved to (169, 97)
Screenshot: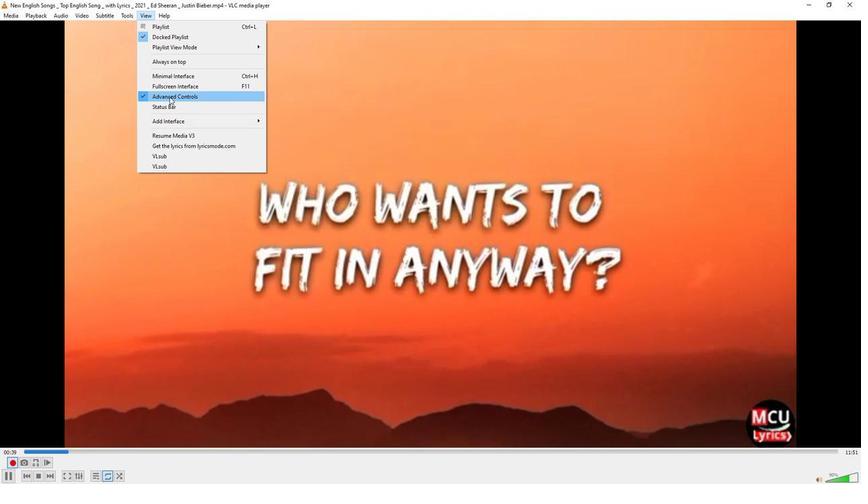 
Action: Mouse pressed left at (169, 97)
Screenshot: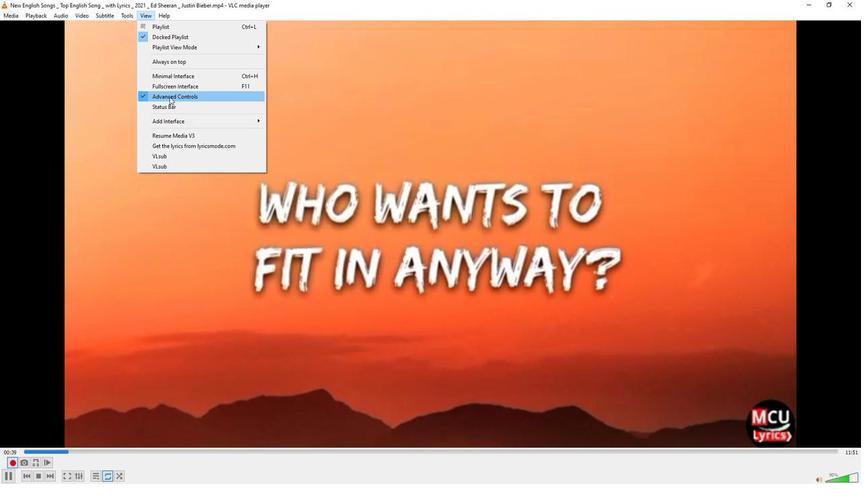 
Action: Mouse moved to (140, 241)
Screenshot: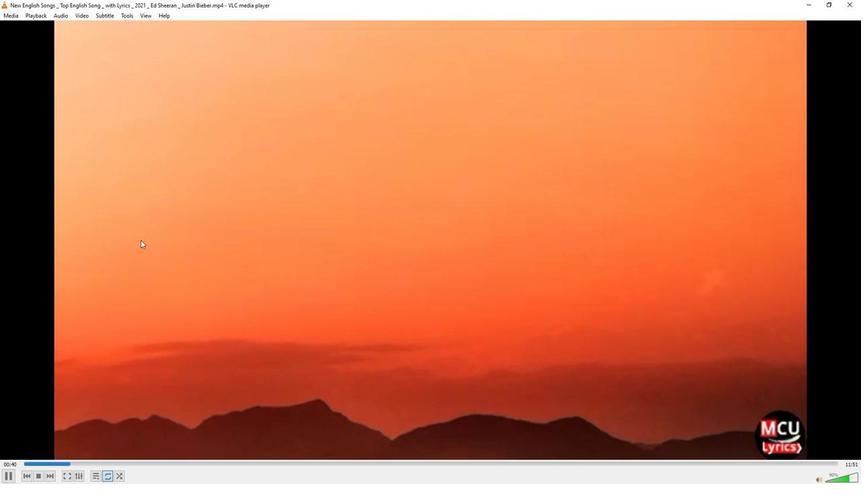 
